 Task: Set answer type to Phone Number.
Action: Mouse moved to (376, 404)
Screenshot: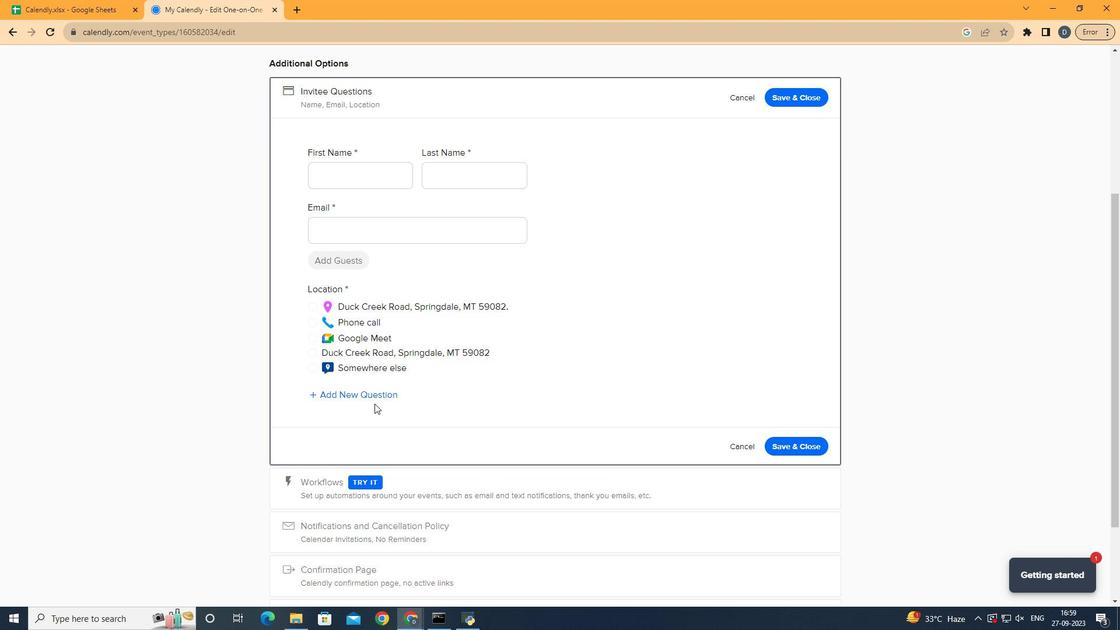 
Action: Mouse pressed left at (376, 404)
Screenshot: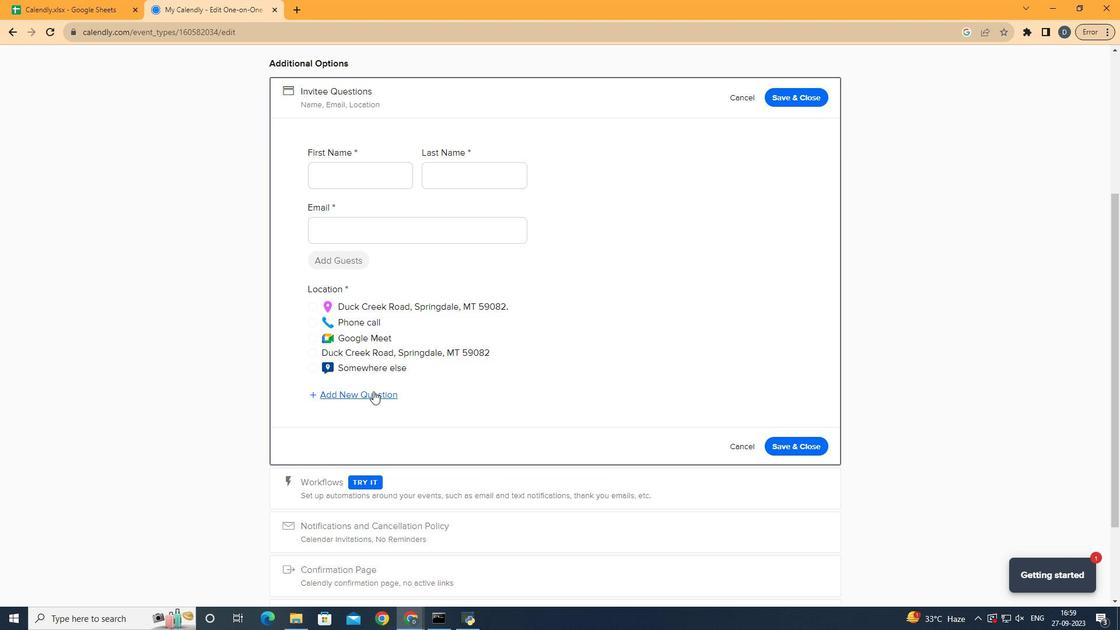 
Action: Mouse moved to (374, 392)
Screenshot: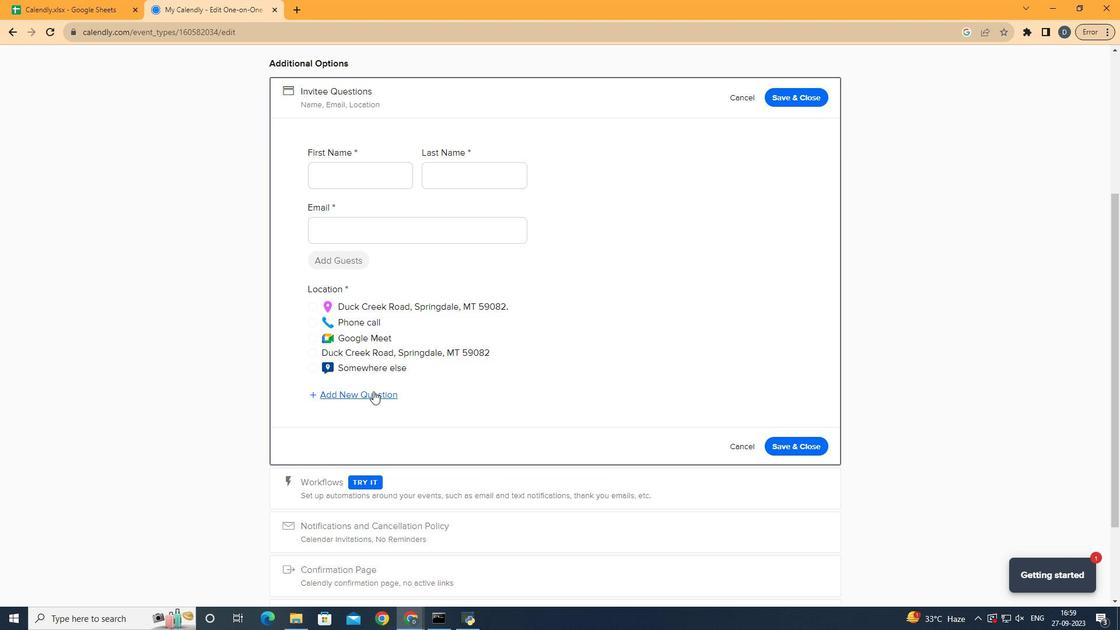 
Action: Mouse pressed left at (374, 392)
Screenshot: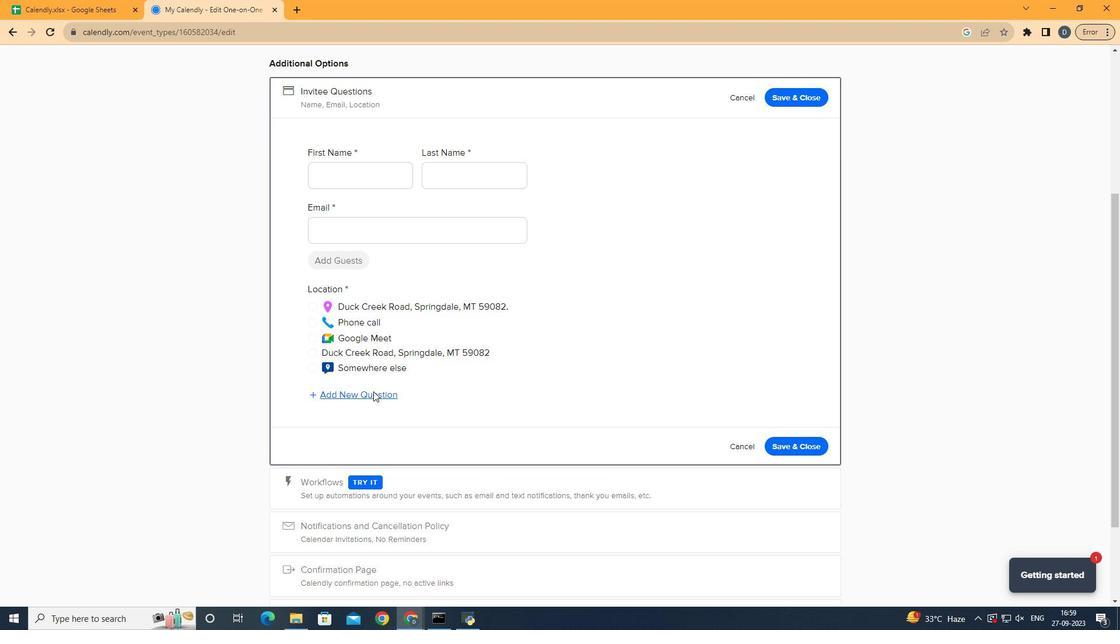 
Action: Mouse moved to (603, 273)
Screenshot: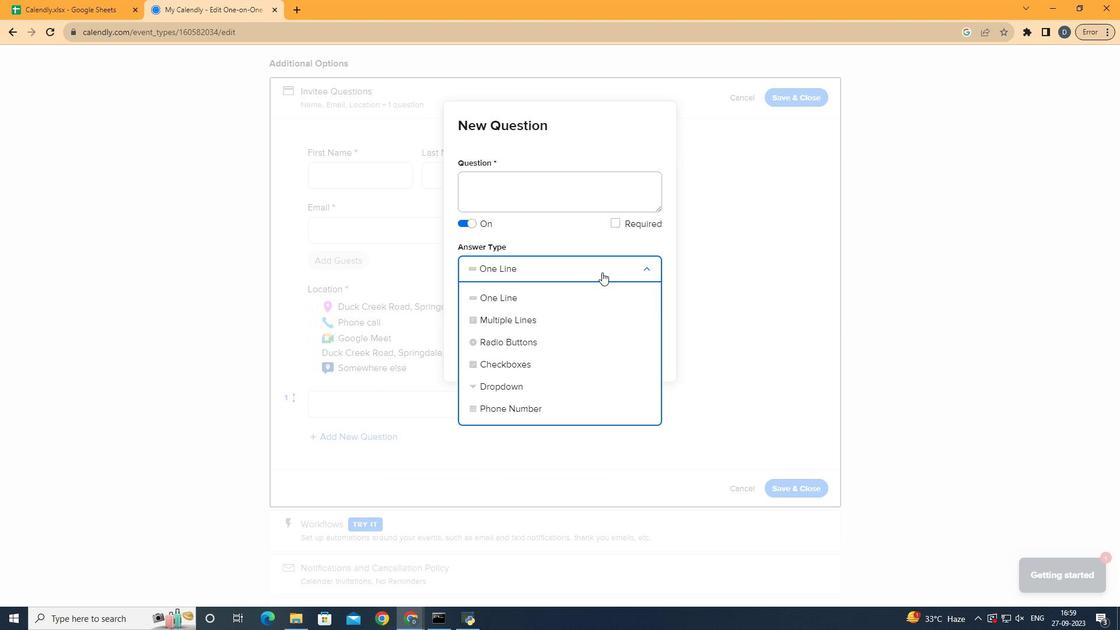 
Action: Mouse pressed left at (603, 273)
Screenshot: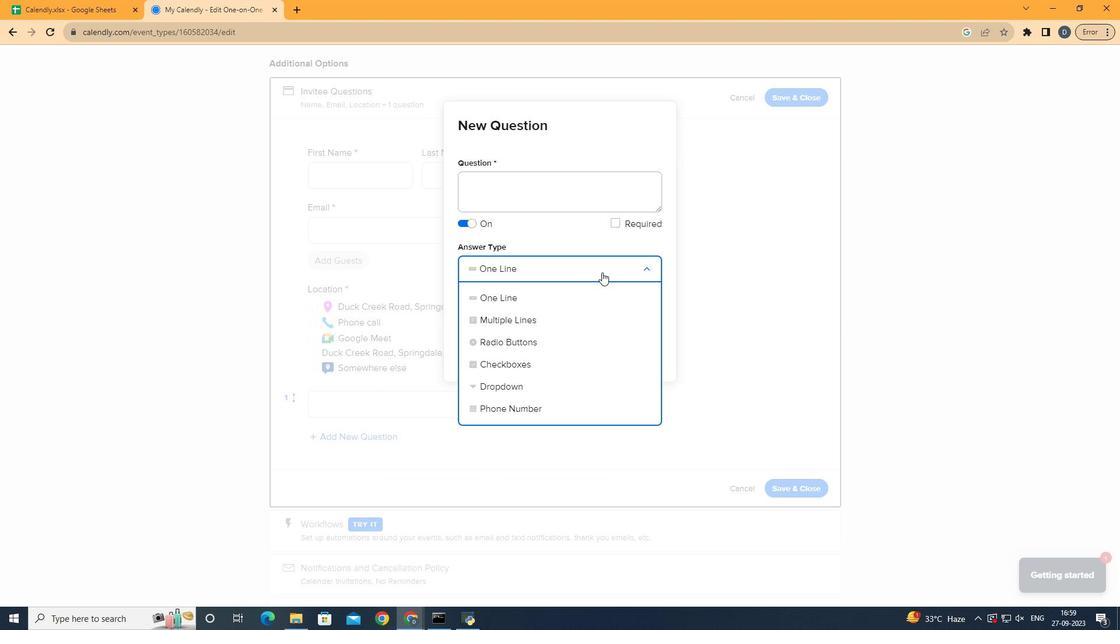 
Action: Mouse moved to (541, 400)
Screenshot: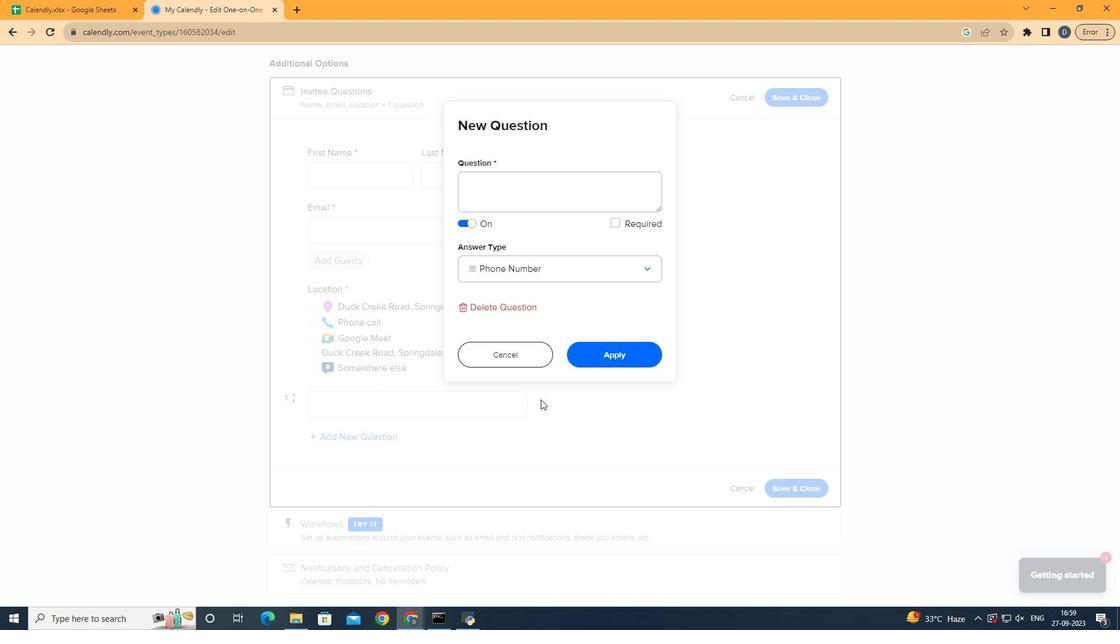 
Action: Mouse pressed left at (541, 400)
Screenshot: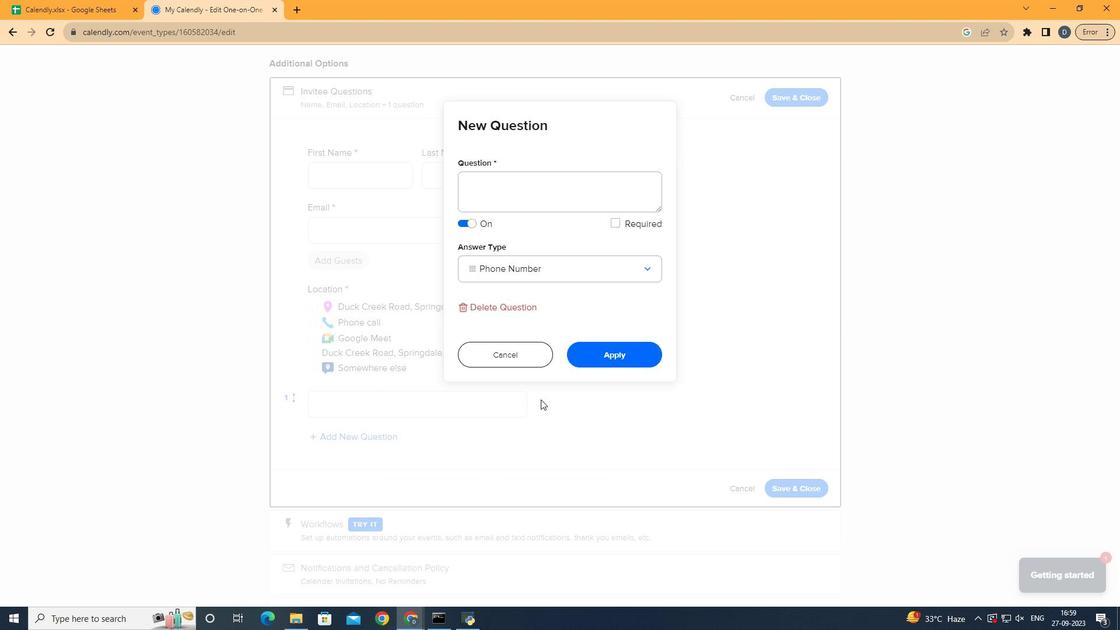 
Action: Mouse moved to (618, 345)
Screenshot: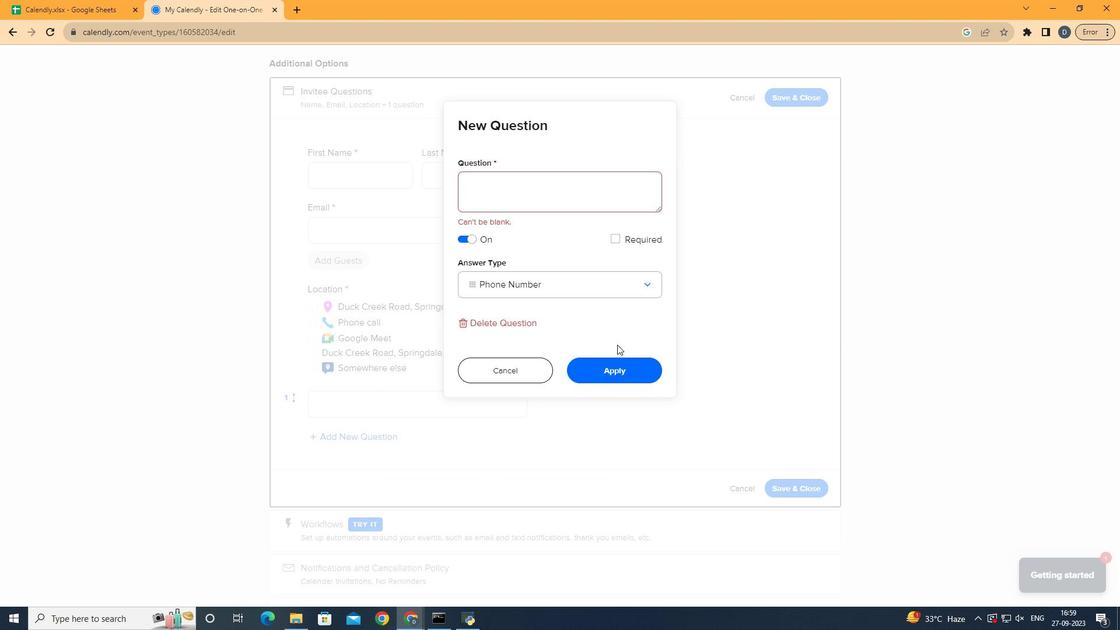 
Action: Mouse pressed left at (618, 345)
Screenshot: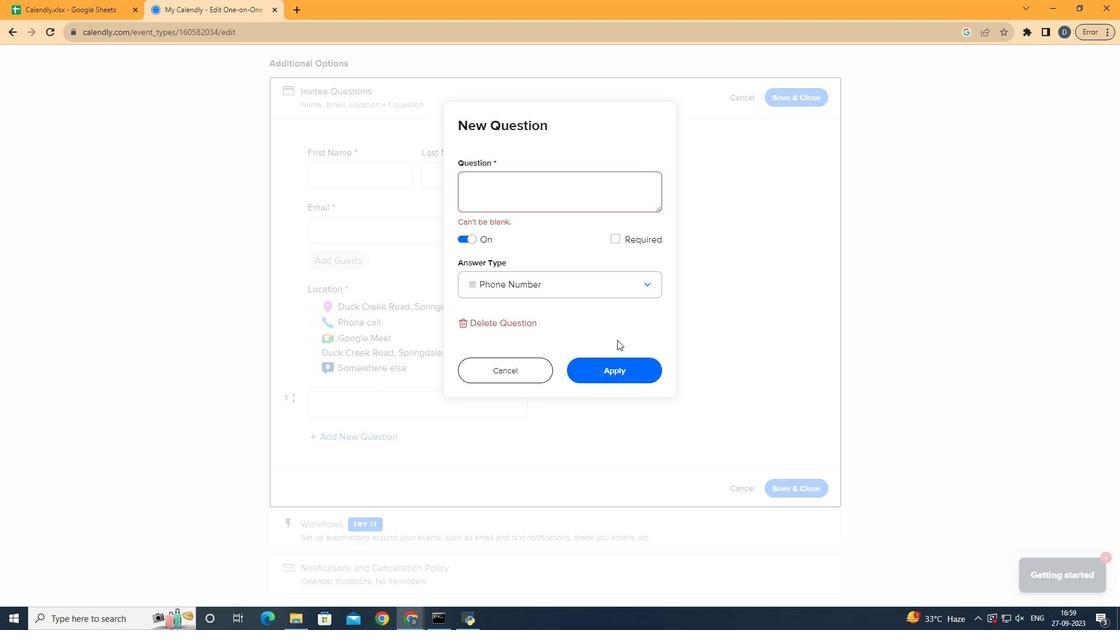 
Action: Mouse moved to (623, 296)
Screenshot: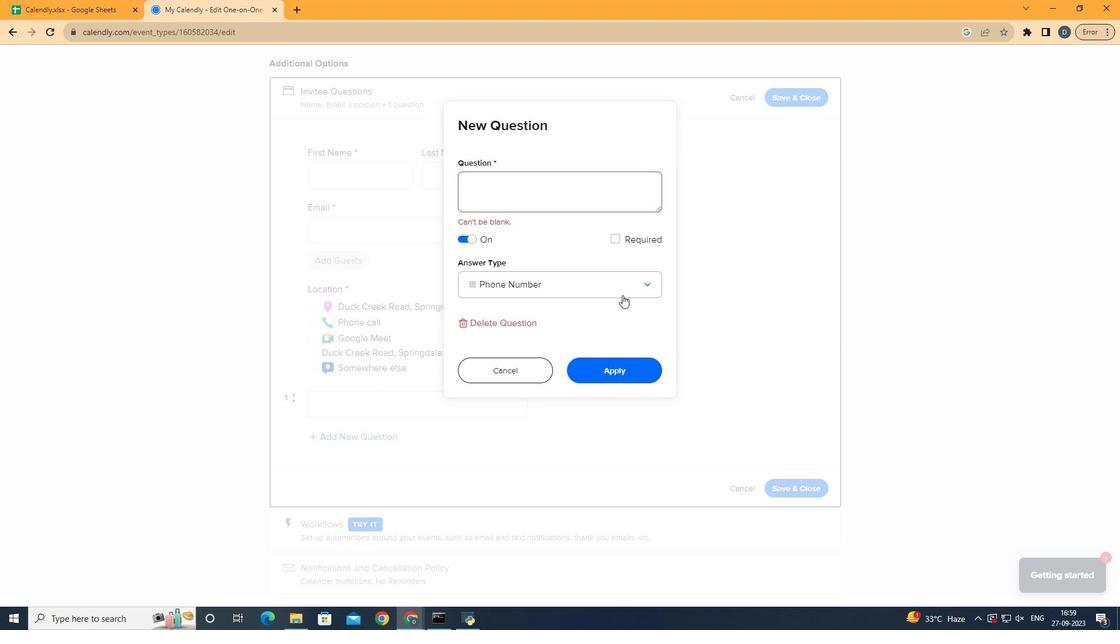 
